 Task: In the  document conference.html Use the tool word Count 'and display word count while typing'. Find the word using Dictionary 'networking'. Below name insert the link: in.linkedin.com
Action: Mouse moved to (165, 78)
Screenshot: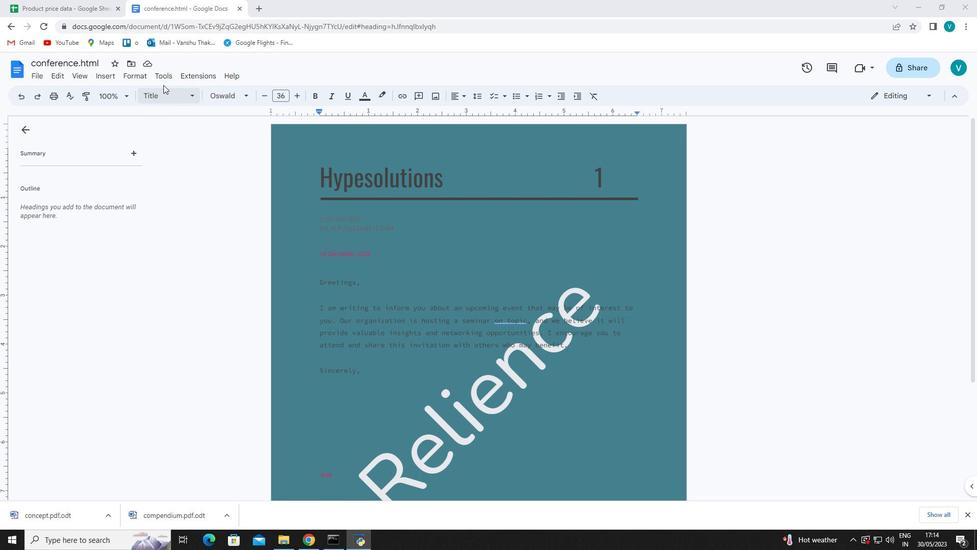 
Action: Mouse pressed left at (165, 78)
Screenshot: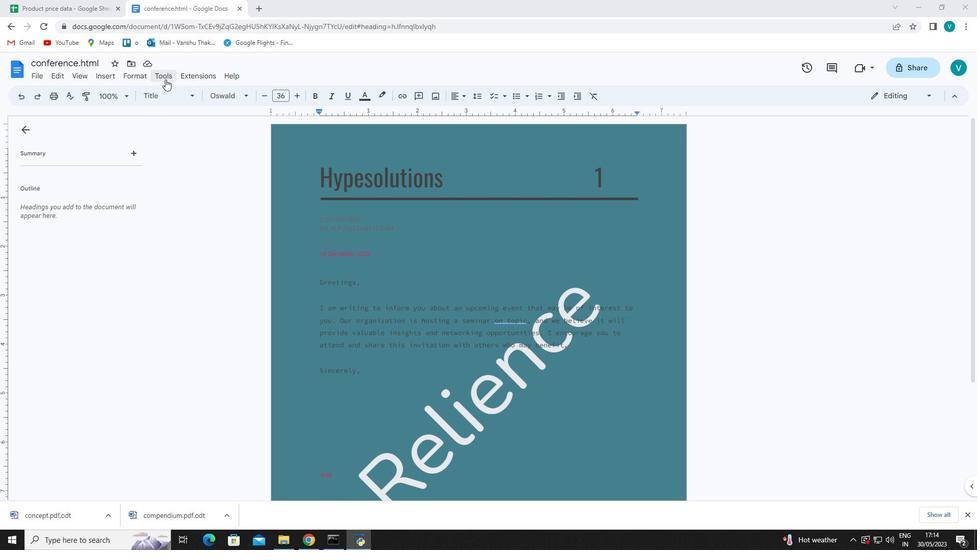 
Action: Mouse moved to (259, 112)
Screenshot: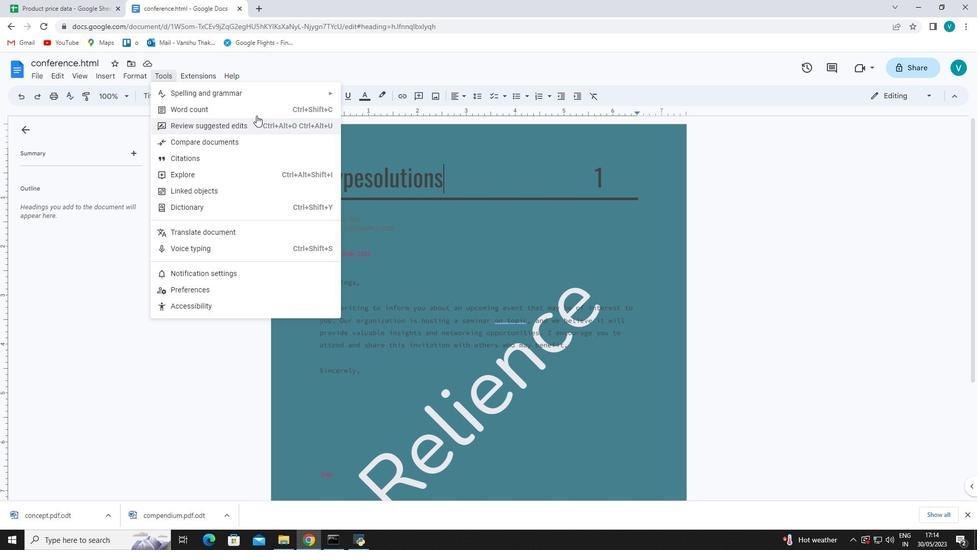 
Action: Mouse pressed left at (259, 112)
Screenshot: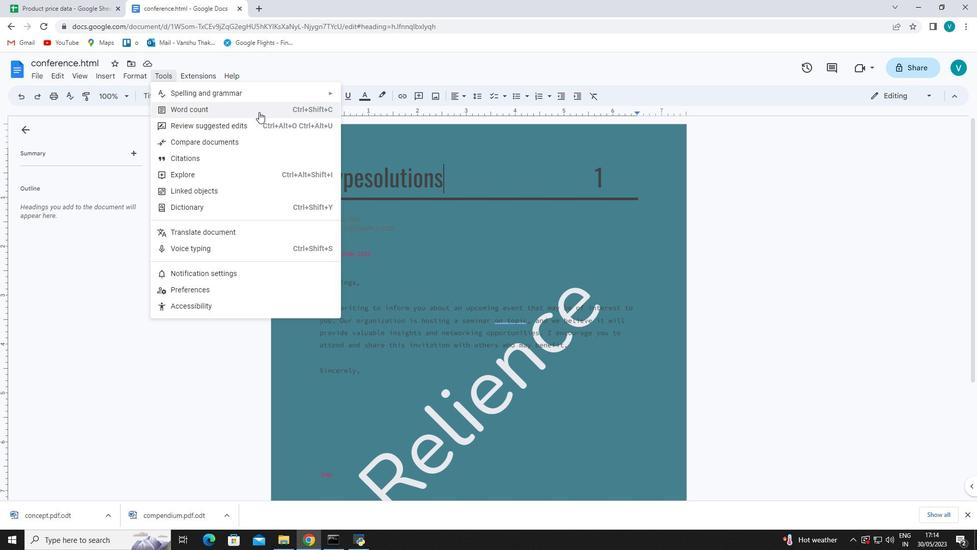 
Action: Mouse moved to (431, 320)
Screenshot: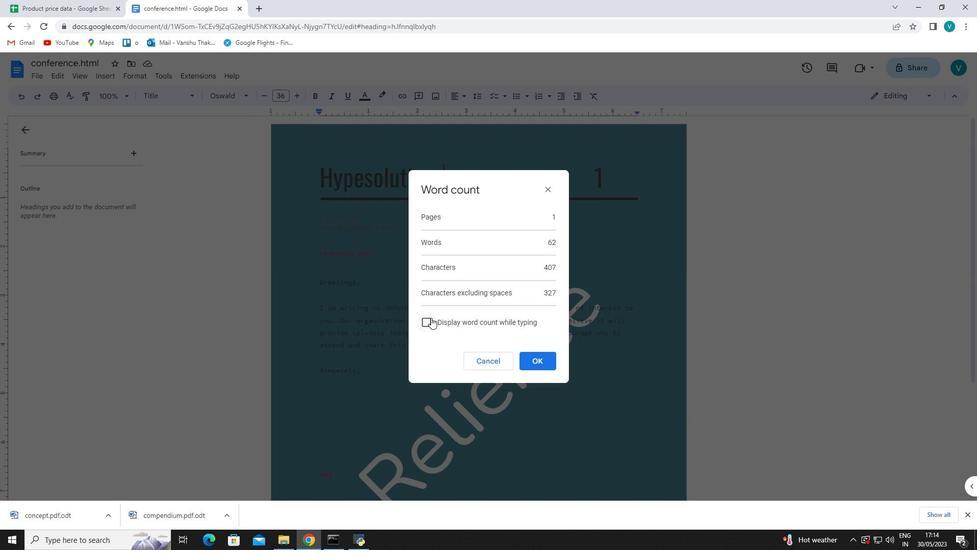 
Action: Mouse pressed left at (431, 320)
Screenshot: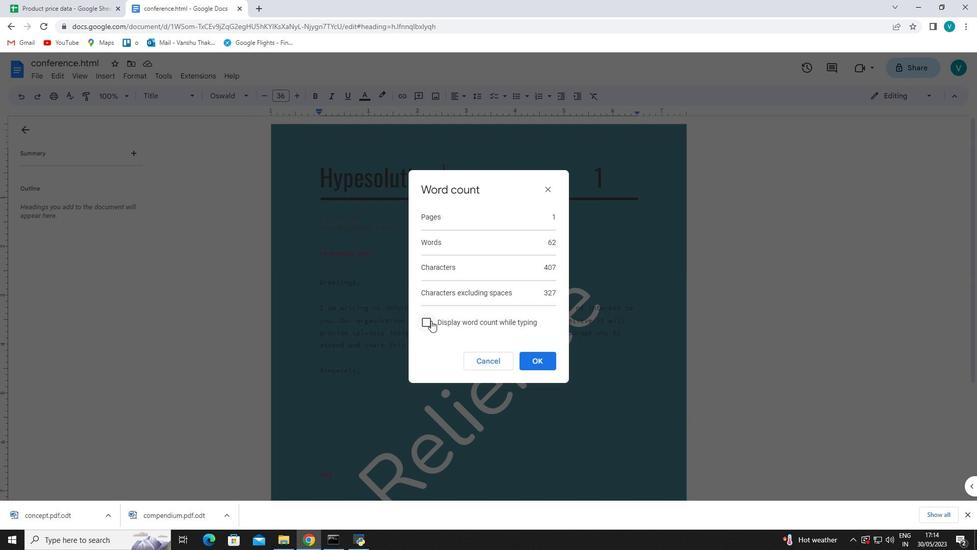 
Action: Mouse moved to (540, 365)
Screenshot: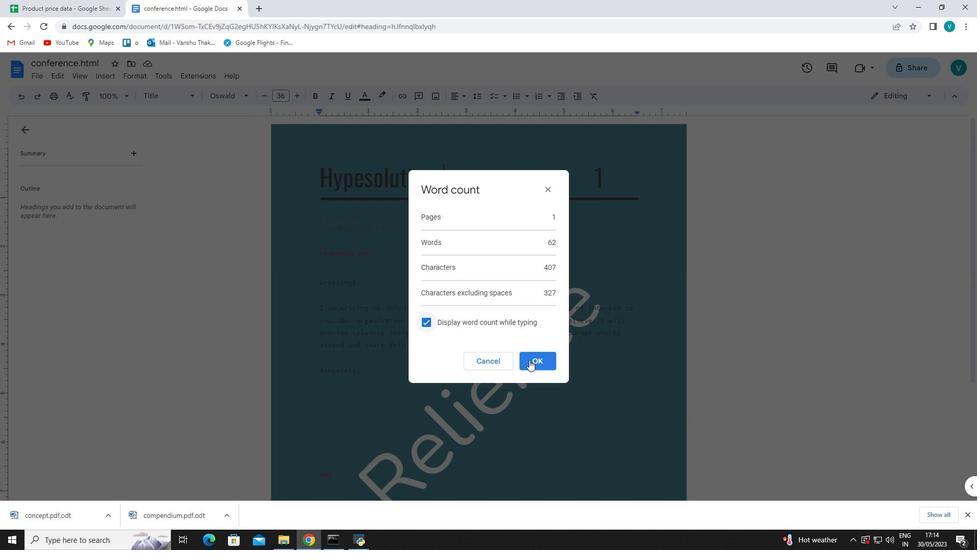 
Action: Mouse pressed left at (540, 365)
Screenshot: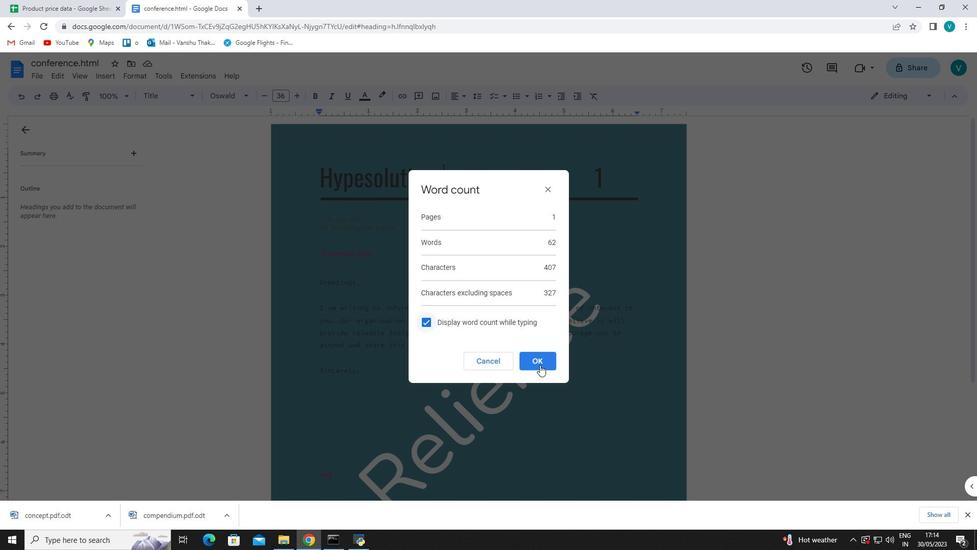 
Action: Mouse moved to (168, 76)
Screenshot: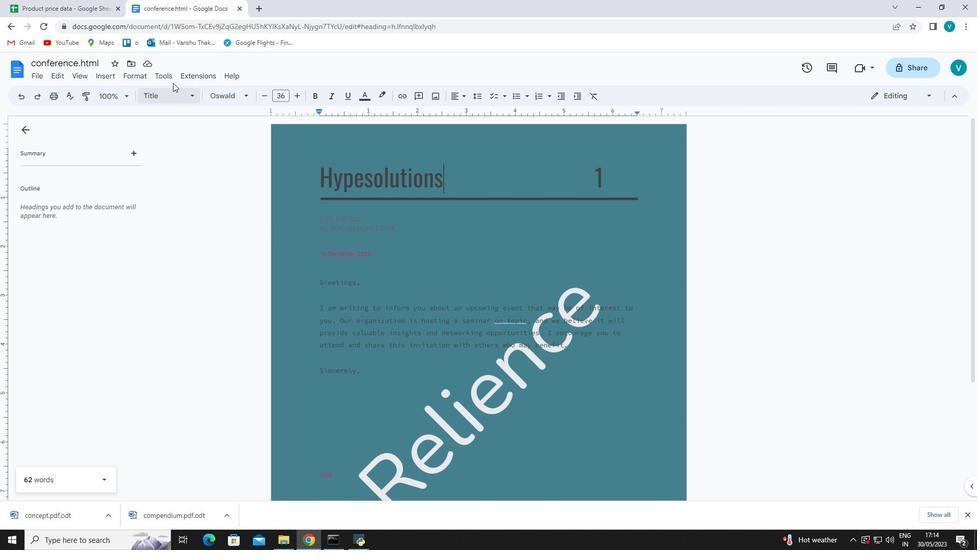 
Action: Mouse pressed left at (168, 76)
Screenshot: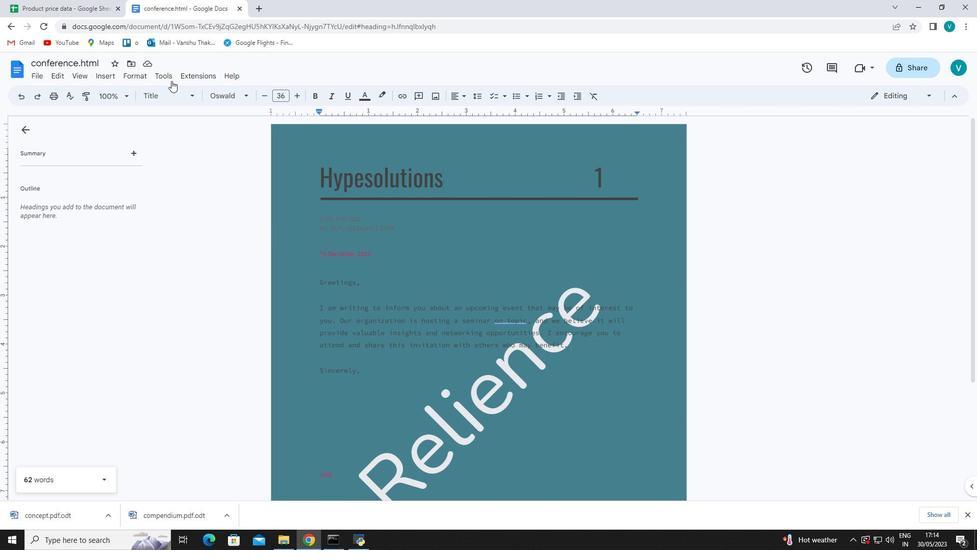 
Action: Mouse moved to (207, 205)
Screenshot: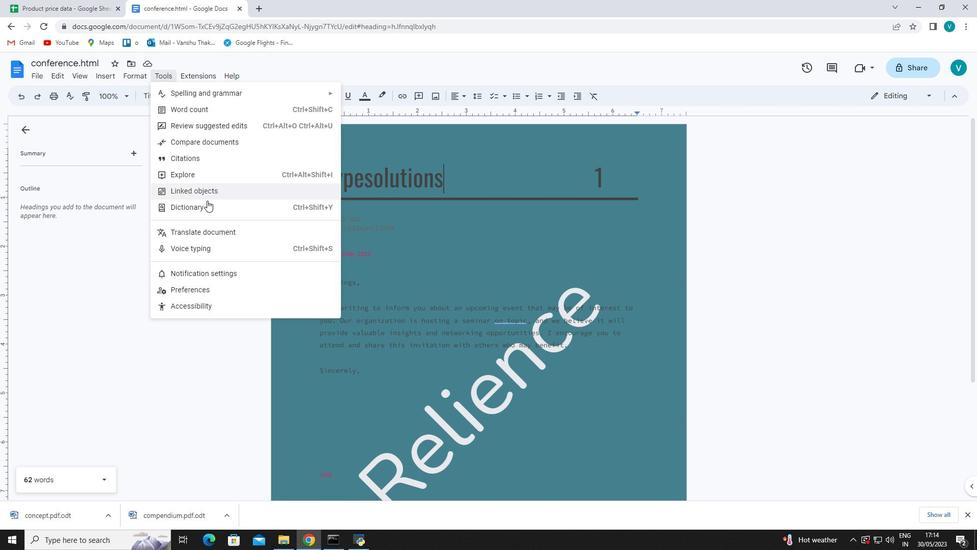 
Action: Mouse pressed left at (207, 205)
Screenshot: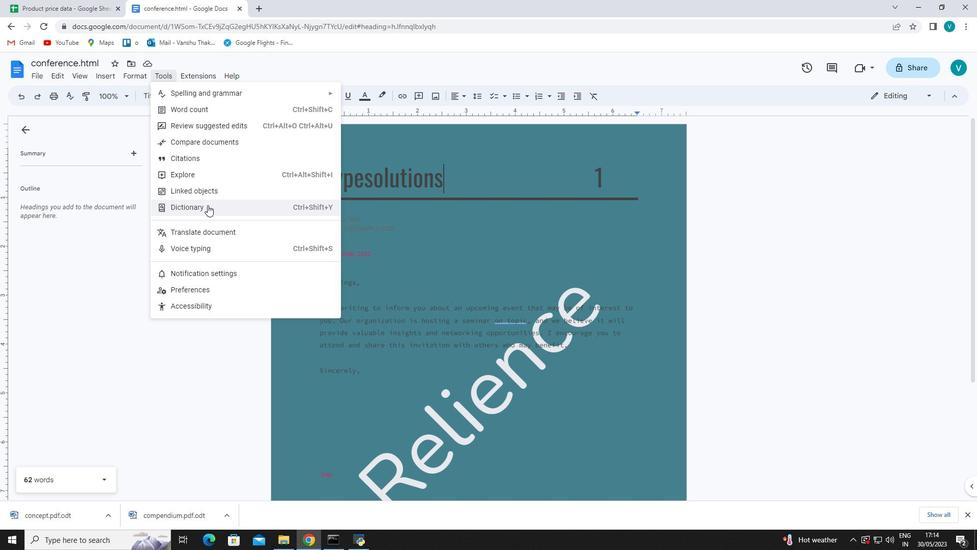 
Action: Mouse moved to (891, 125)
Screenshot: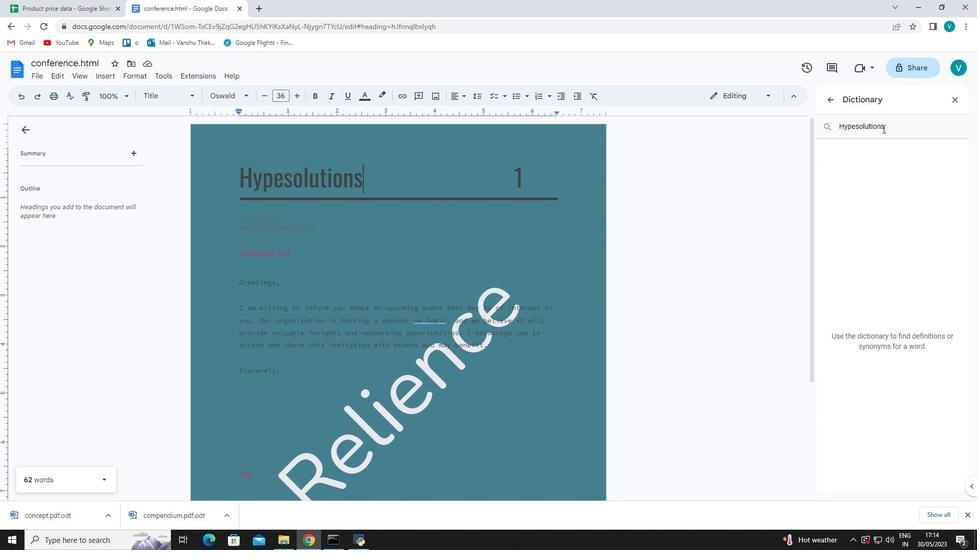 
Action: Mouse pressed left at (891, 125)
Screenshot: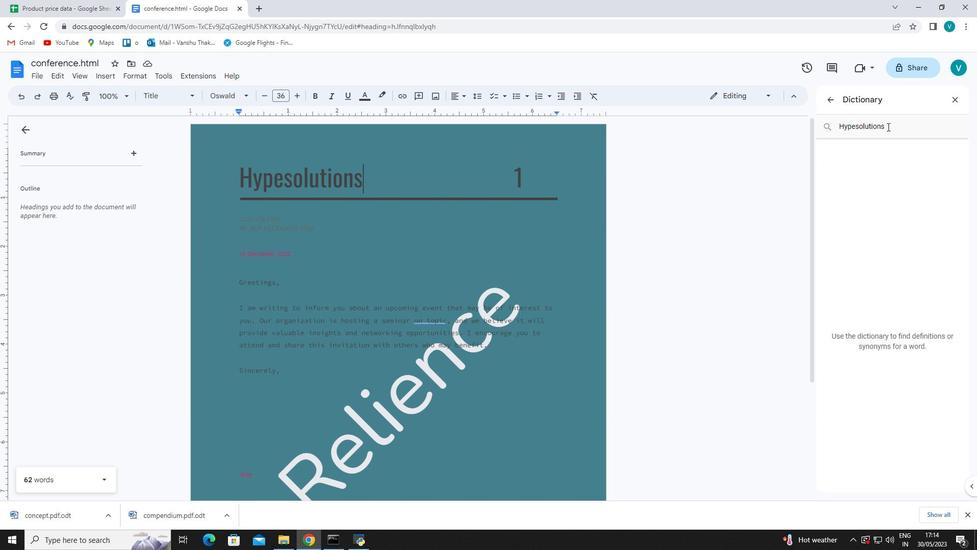 
Action: Mouse moved to (834, 128)
Screenshot: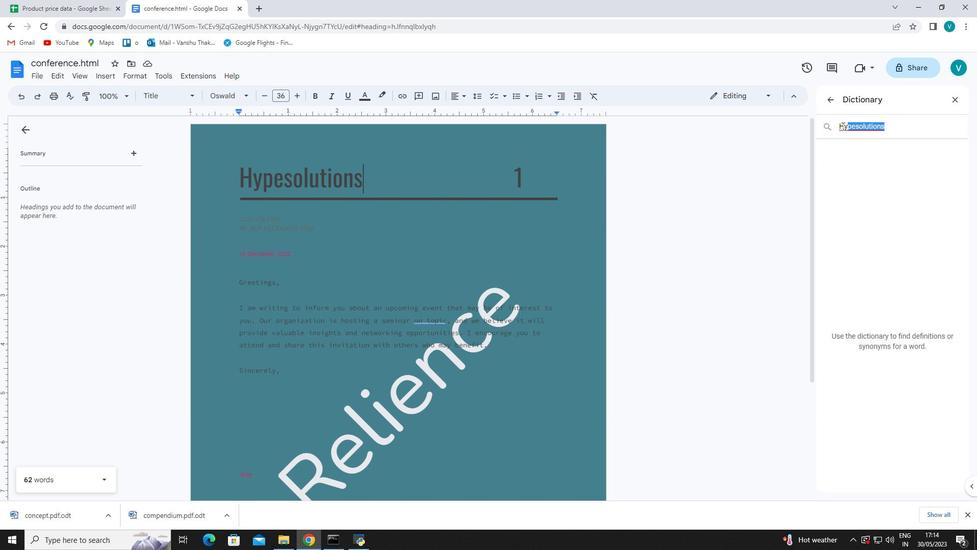 
Action: Key pressed net
Screenshot: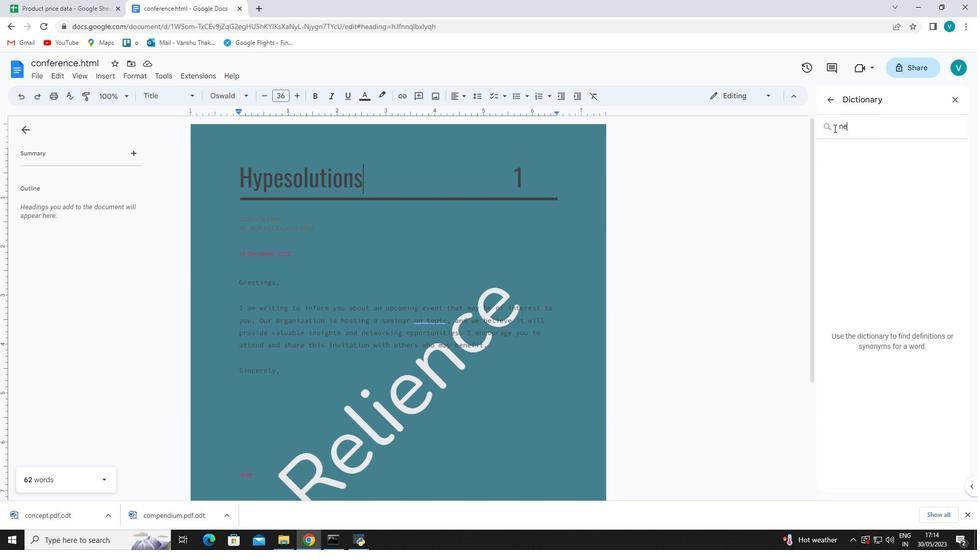 
Action: Mouse moved to (846, 133)
Screenshot: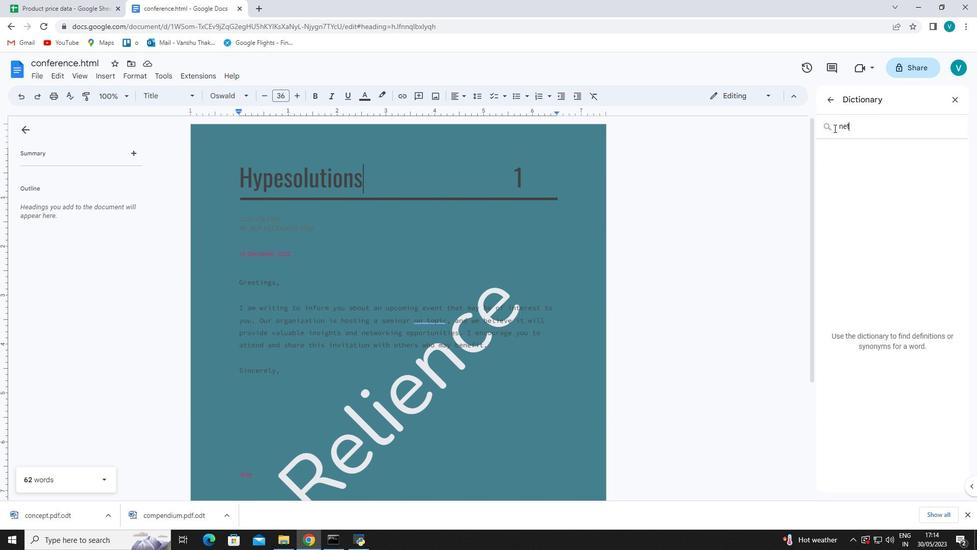 
Action: Key pressed working
Screenshot: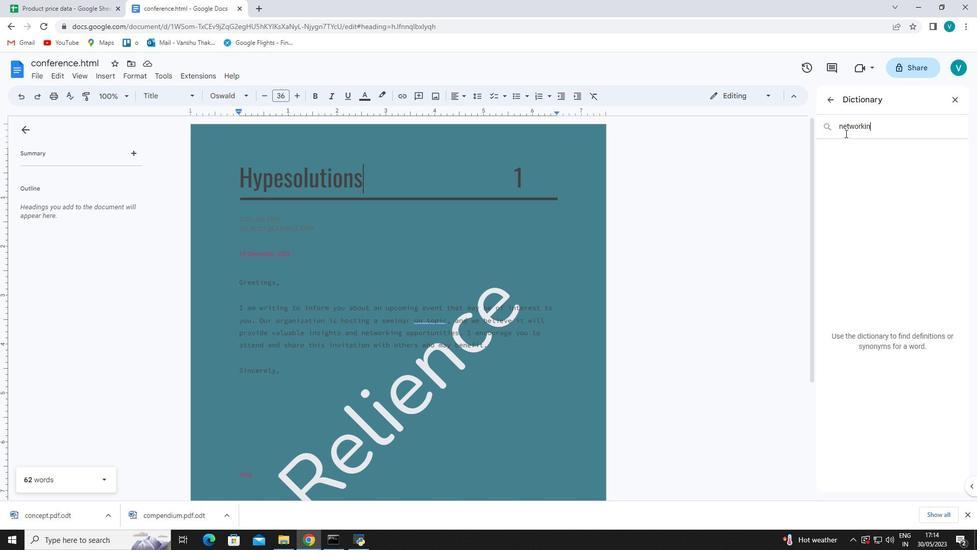 
Action: Mouse moved to (935, 130)
Screenshot: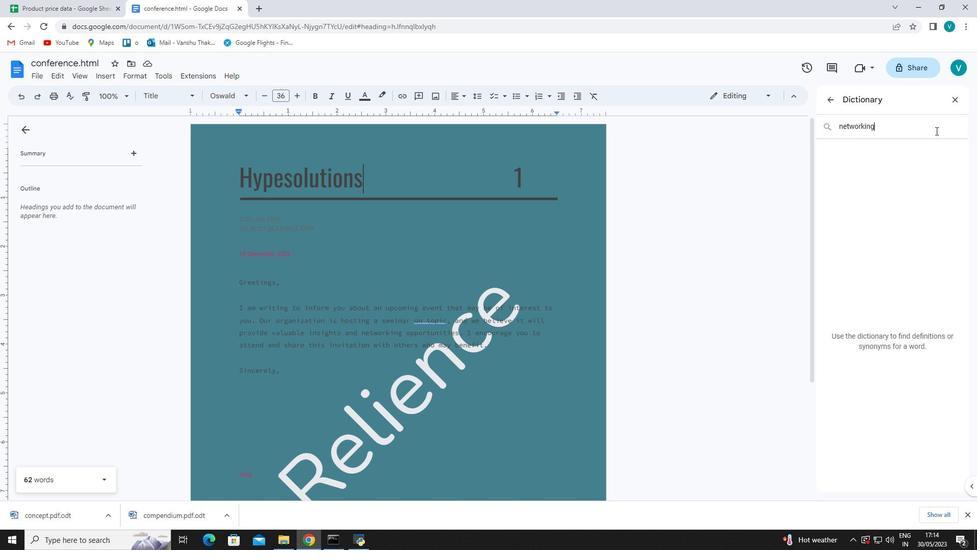 
Action: Key pressed <Key.enter>
Screenshot: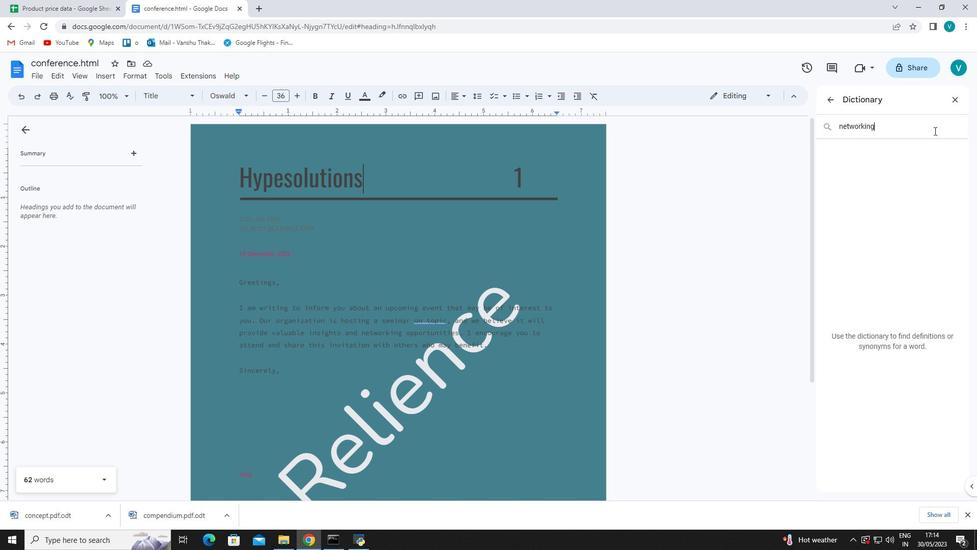 
Action: Mouse moved to (911, 178)
Screenshot: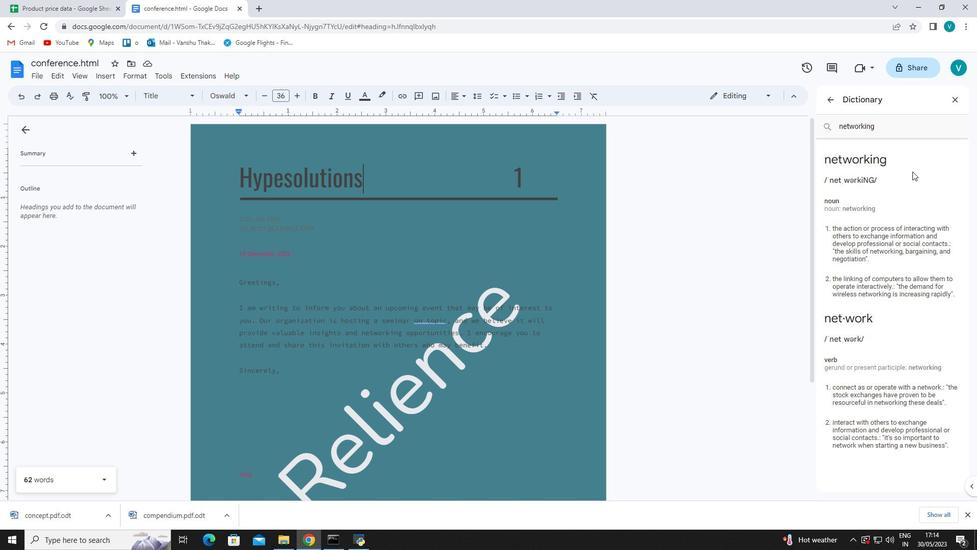 
Action: Mouse scrolled (911, 177) with delta (0, 0)
Screenshot: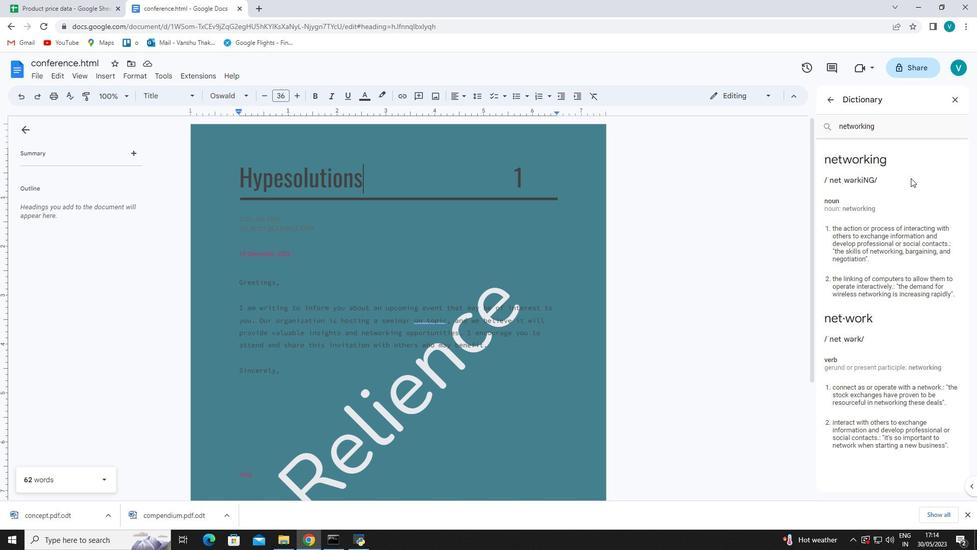 
Action: Mouse moved to (934, 279)
Screenshot: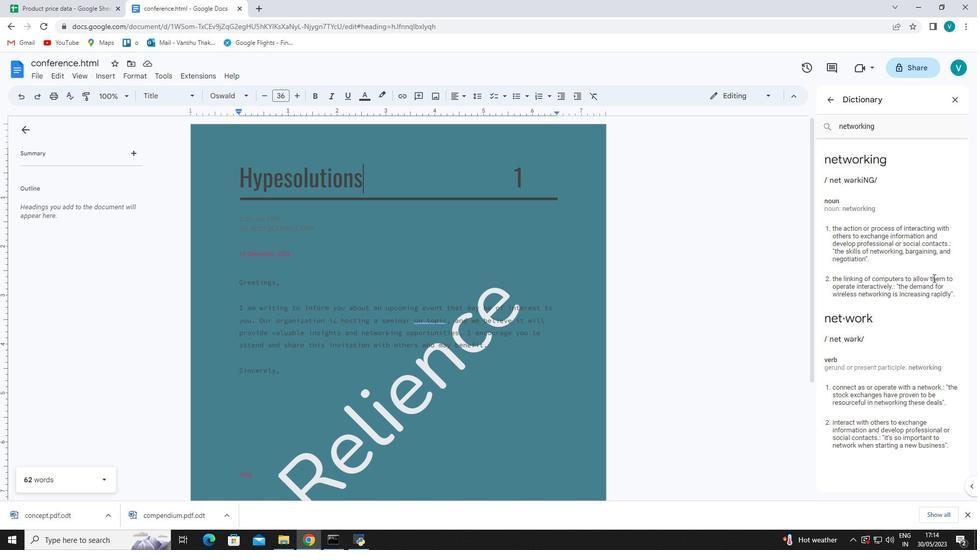 
Action: Mouse scrolled (934, 278) with delta (0, 0)
Screenshot: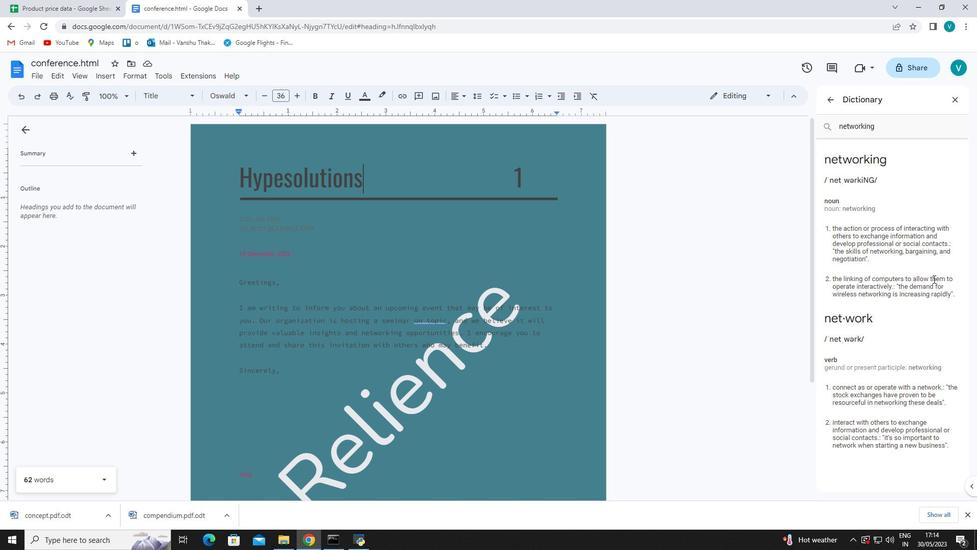 
Action: Mouse moved to (934, 280)
Screenshot: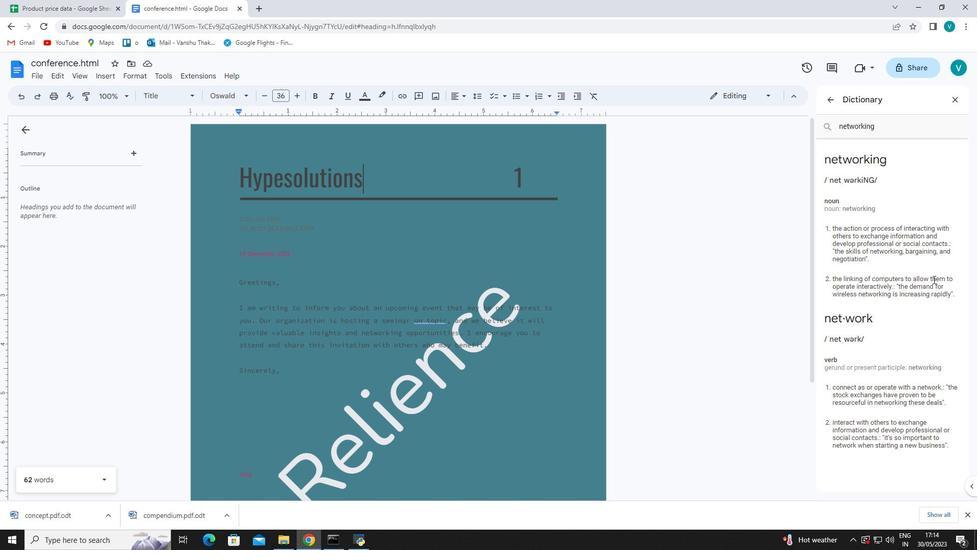 
Action: Mouse scrolled (934, 279) with delta (0, 0)
Screenshot: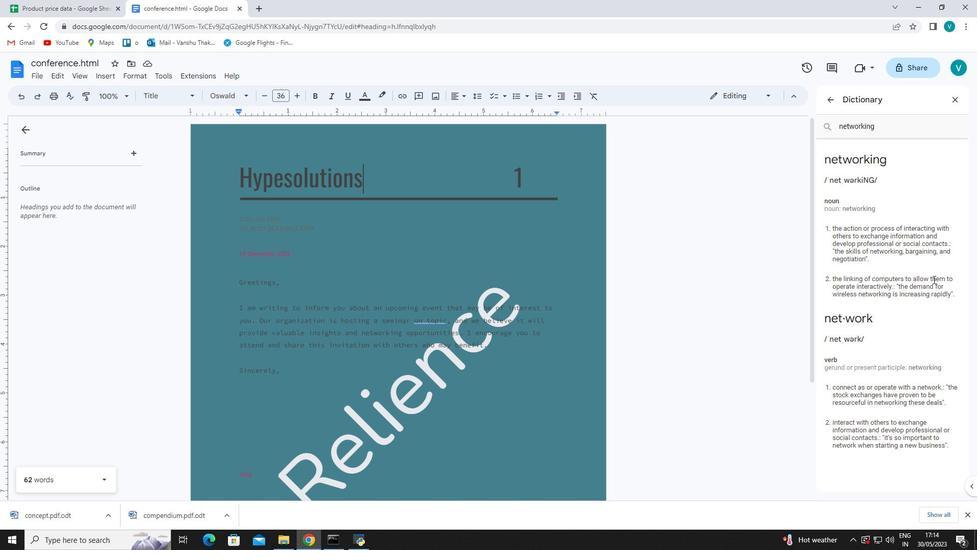
Action: Mouse moved to (930, 286)
Screenshot: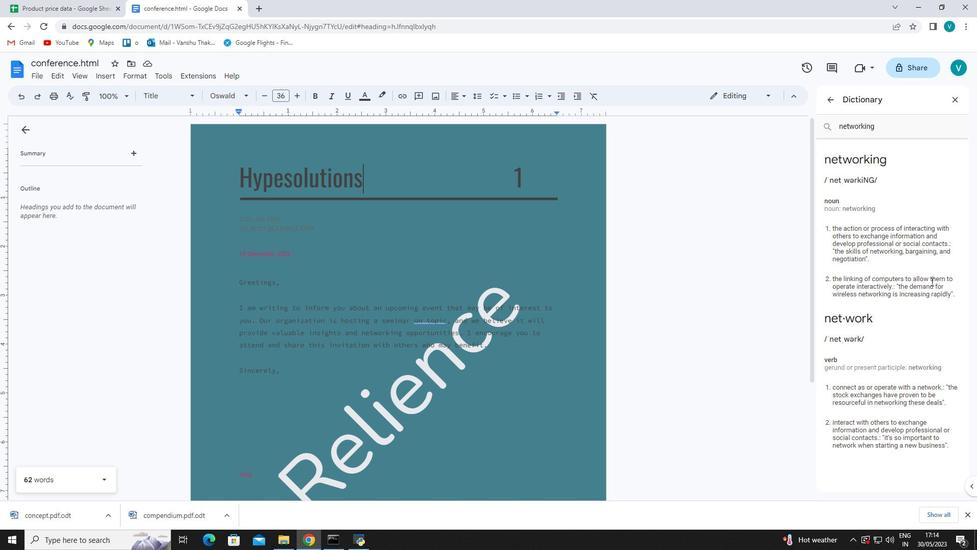 
Action: Mouse scrolled (932, 281) with delta (0, 0)
Screenshot: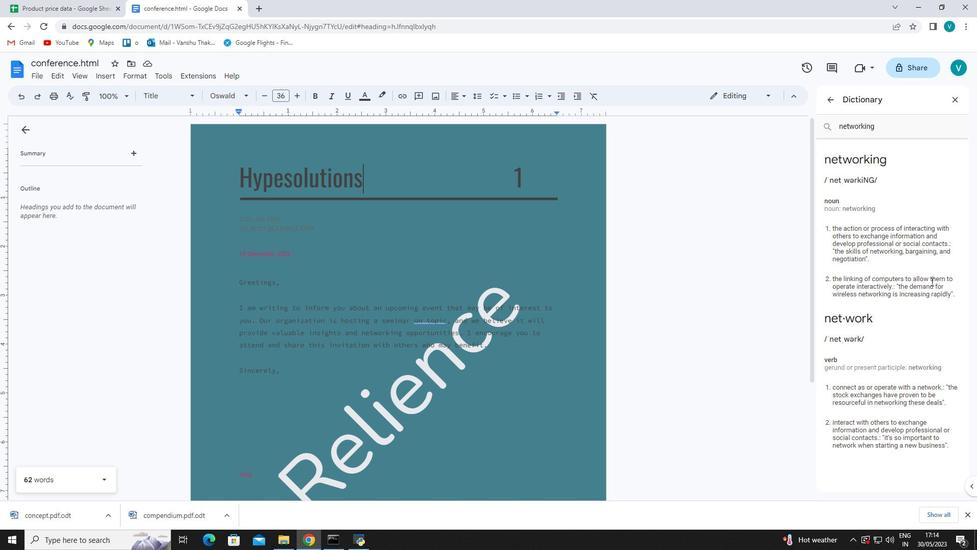 
Action: Mouse moved to (930, 299)
Screenshot: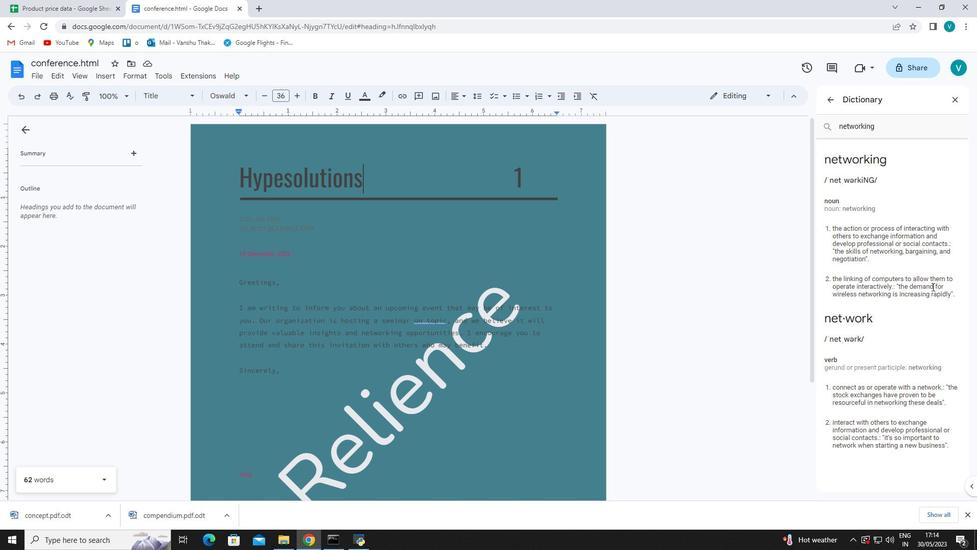 
Action: Mouse scrolled (930, 298) with delta (0, 0)
Screenshot: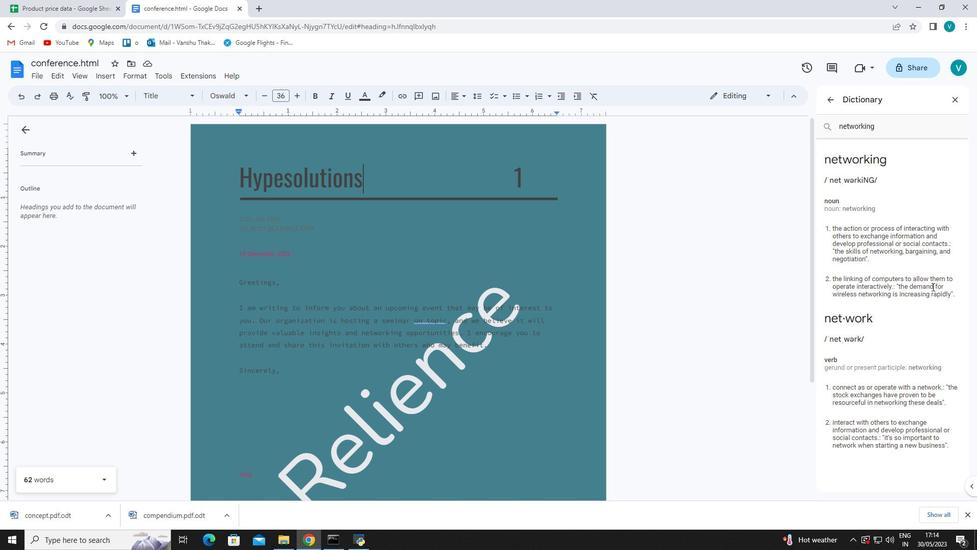
Action: Mouse moved to (254, 342)
Screenshot: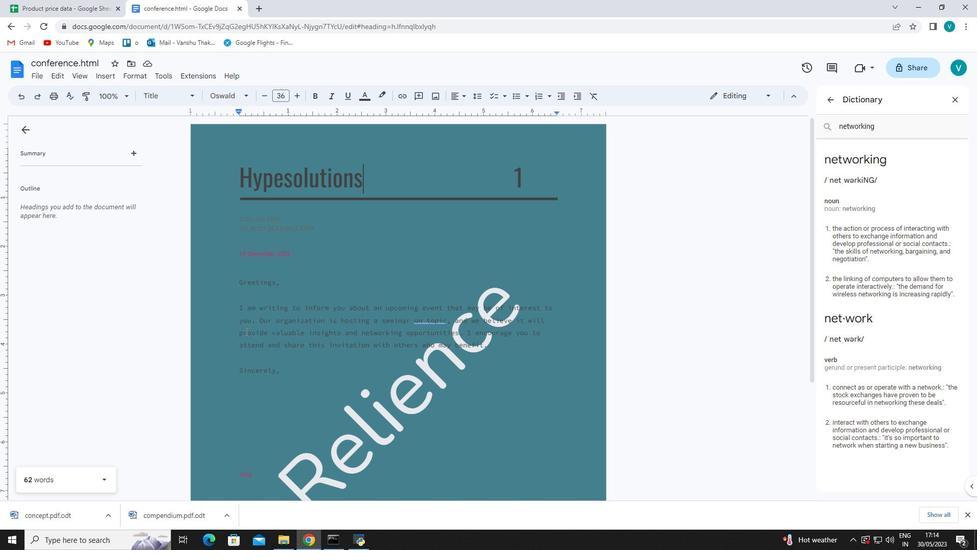 
Action: Mouse scrolled (254, 342) with delta (0, 0)
Screenshot: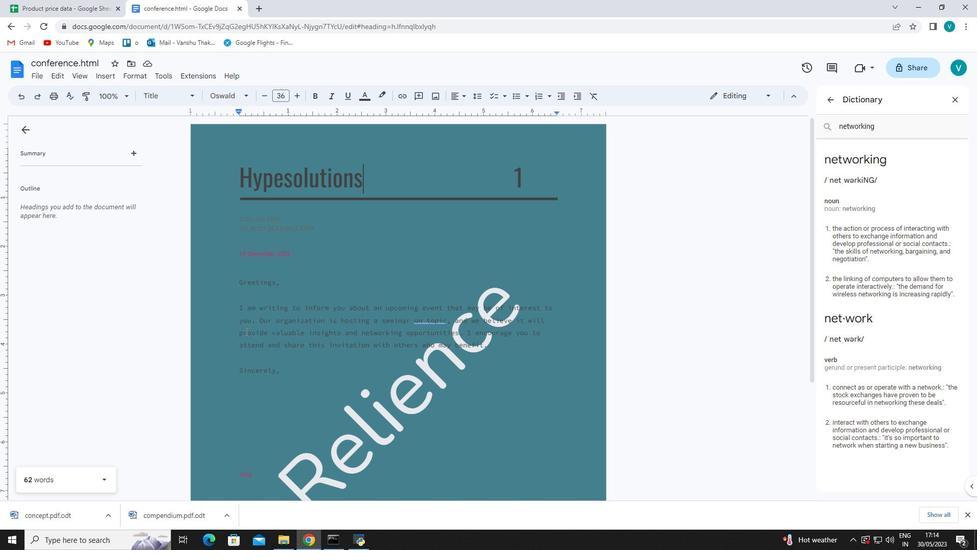 
Action: Mouse moved to (262, 347)
Screenshot: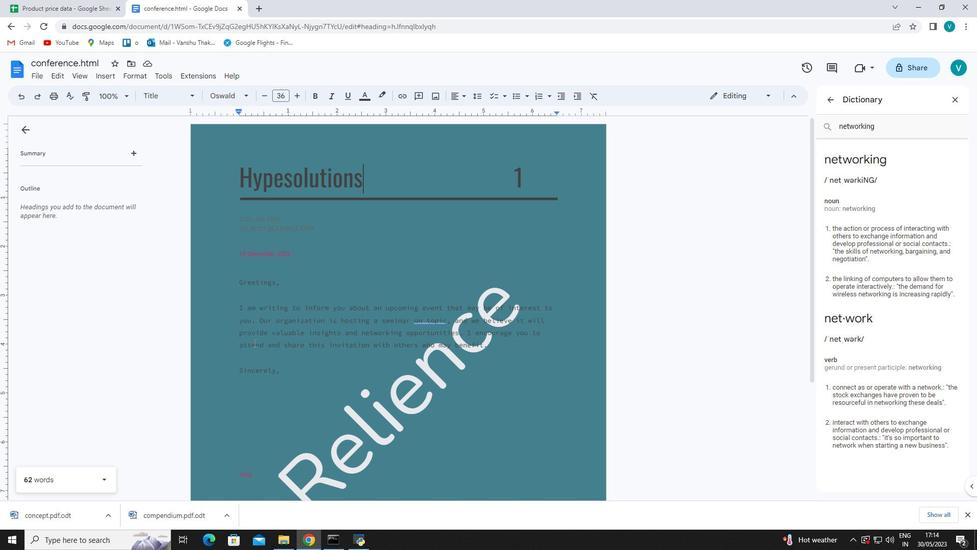 
Action: Mouse scrolled (262, 347) with delta (0, 0)
Screenshot: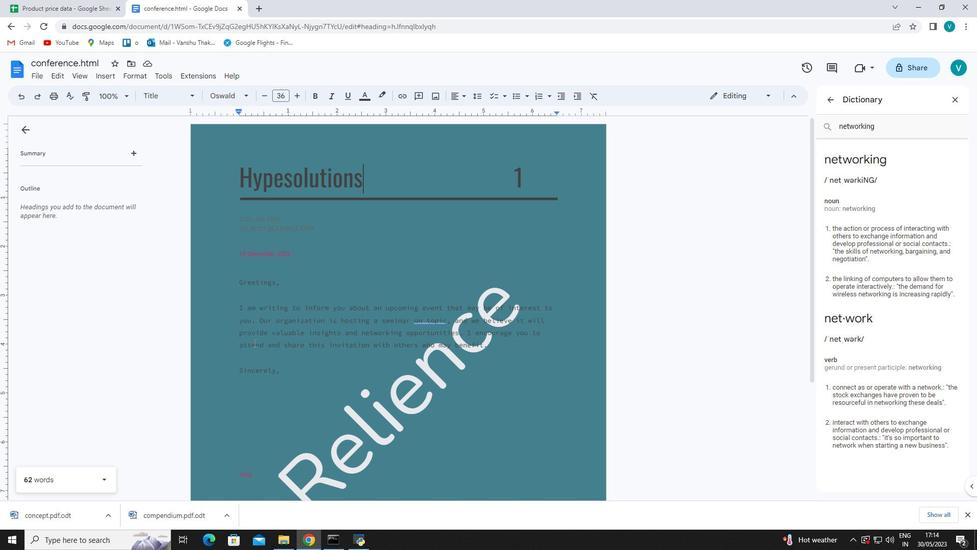 
Action: Mouse moved to (247, 370)
Screenshot: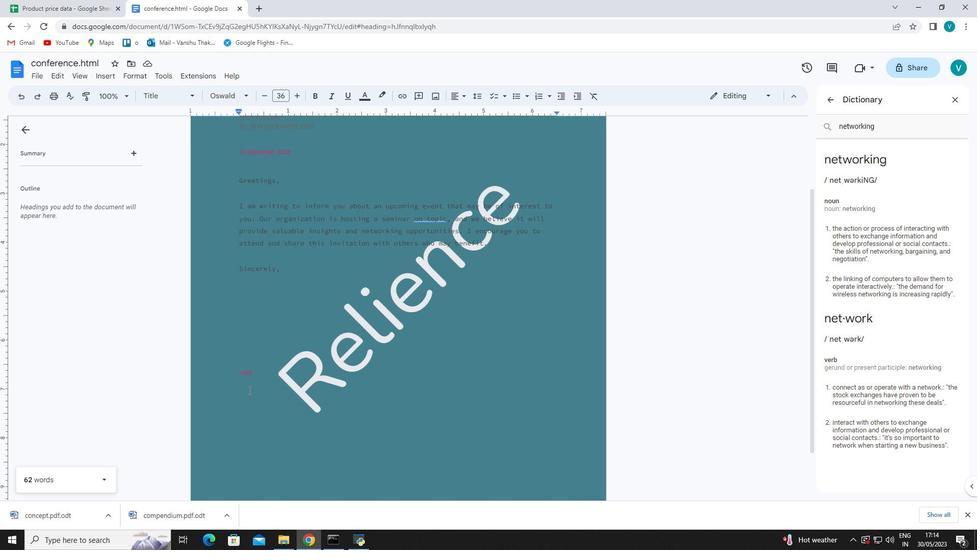 
Action: Mouse pressed left at (247, 370)
Screenshot: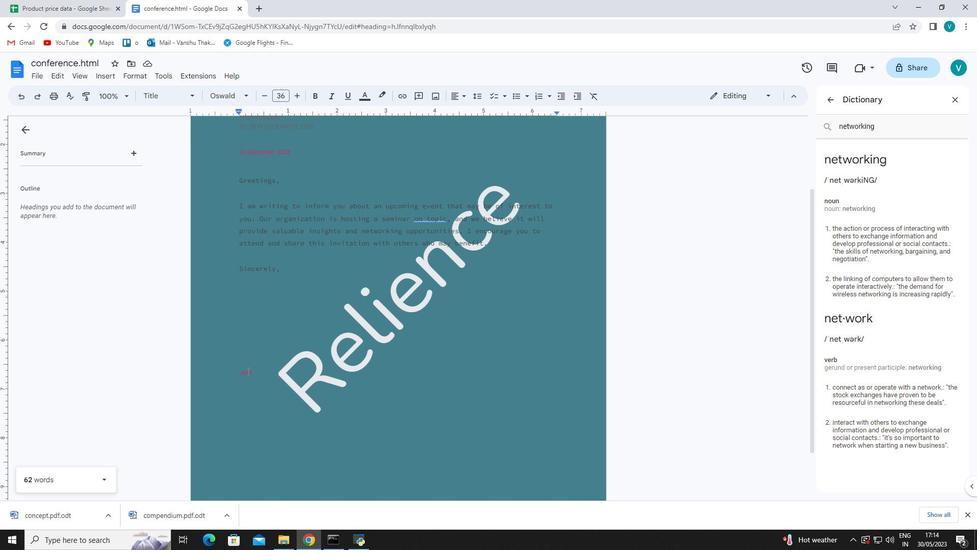 
Action: Mouse moved to (258, 371)
Screenshot: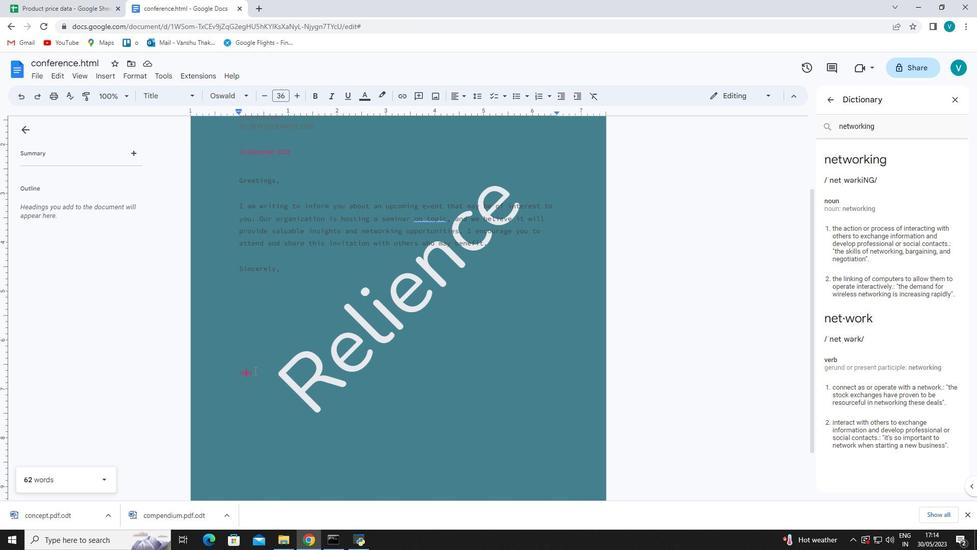 
Action: Mouse pressed left at (258, 371)
Screenshot: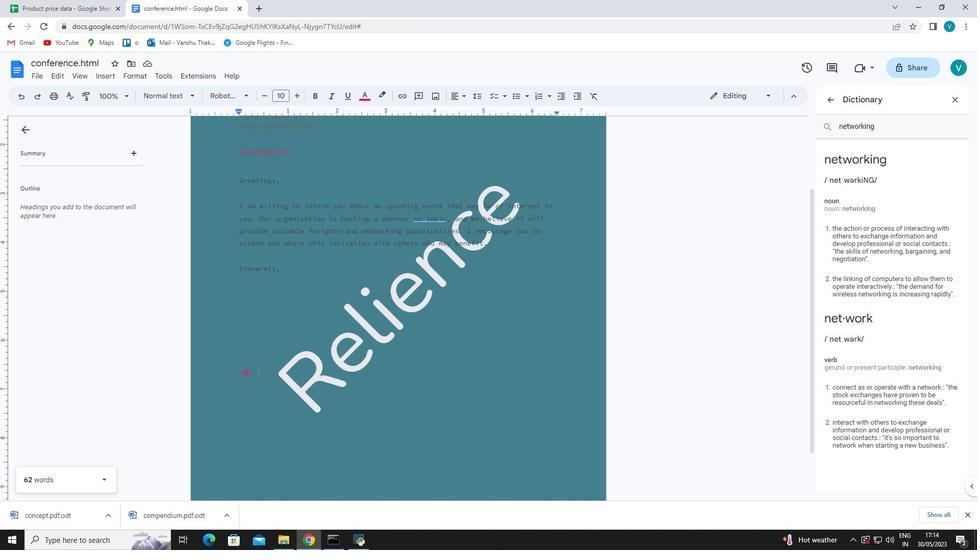 
Action: Key pressed <Key.enter>
Screenshot: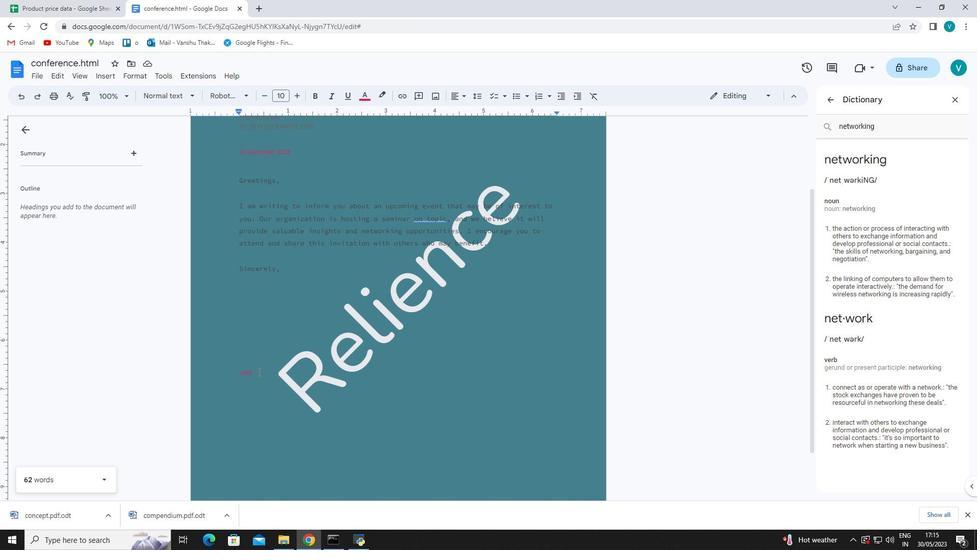 
Action: Mouse moved to (109, 71)
Screenshot: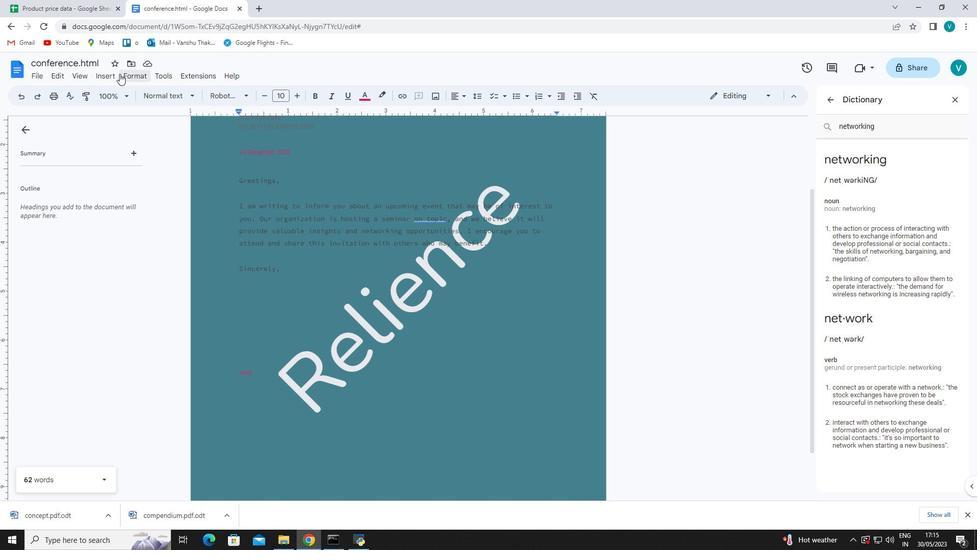 
Action: Mouse pressed left at (109, 71)
Screenshot: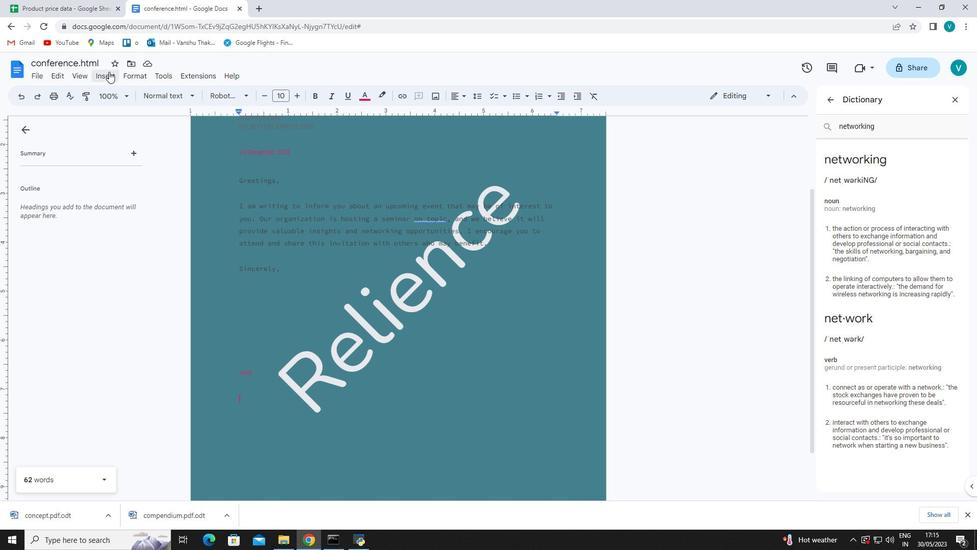 
Action: Mouse moved to (136, 383)
Screenshot: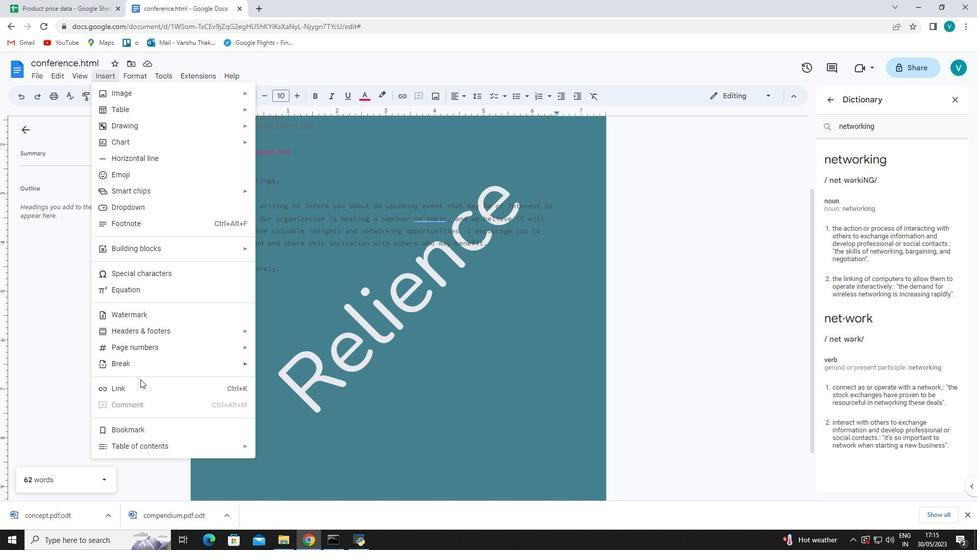 
Action: Mouse pressed left at (136, 383)
Screenshot: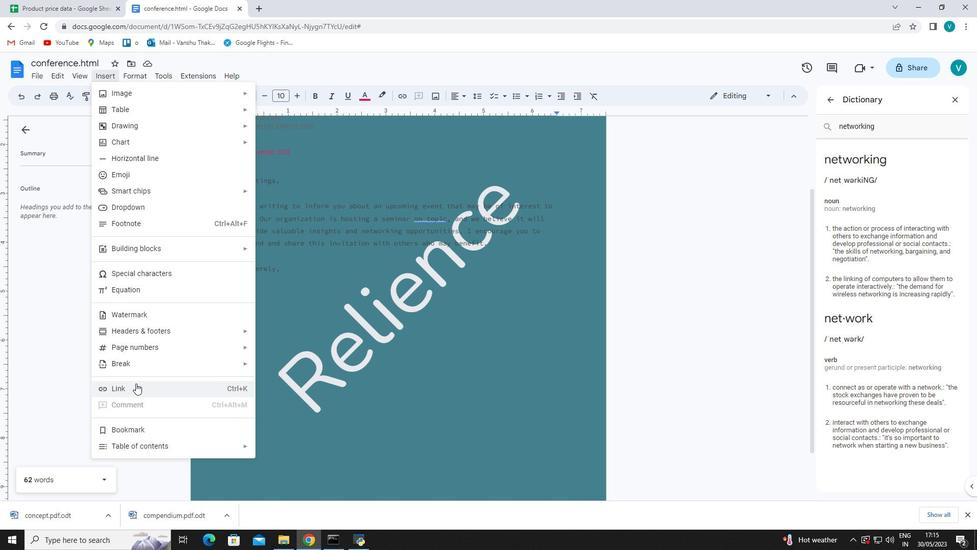 
Action: Mouse moved to (323, 238)
Screenshot: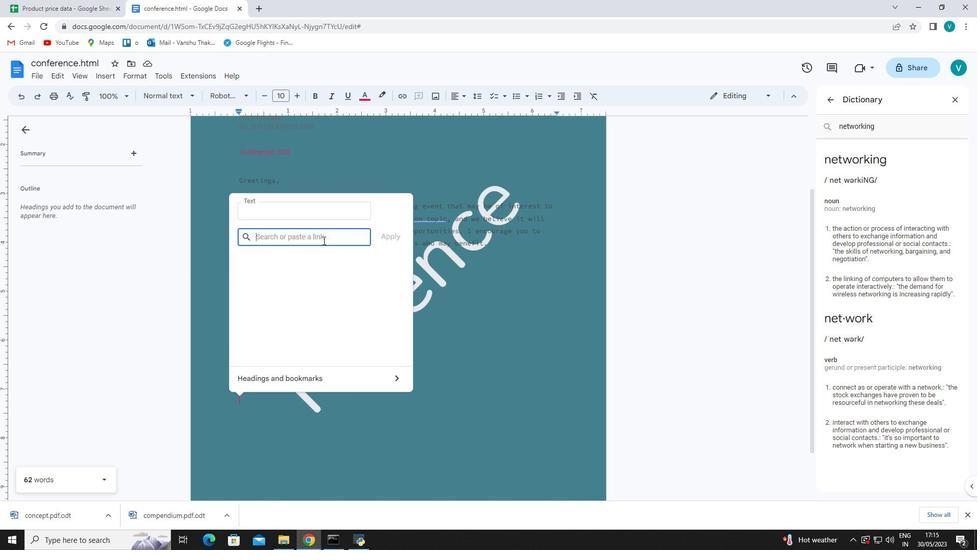 
Action: Mouse pressed left at (323, 238)
Screenshot: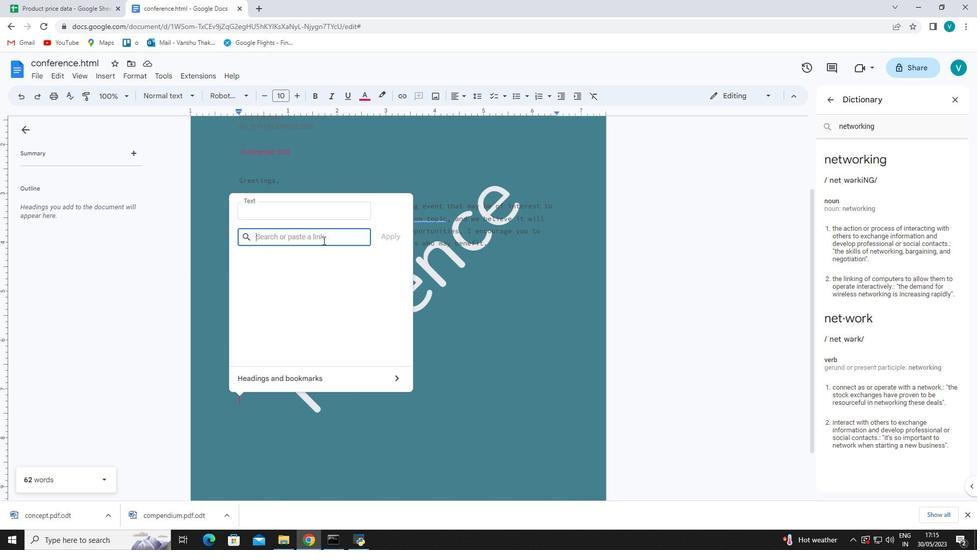 
Action: Mouse moved to (322, 238)
Screenshot: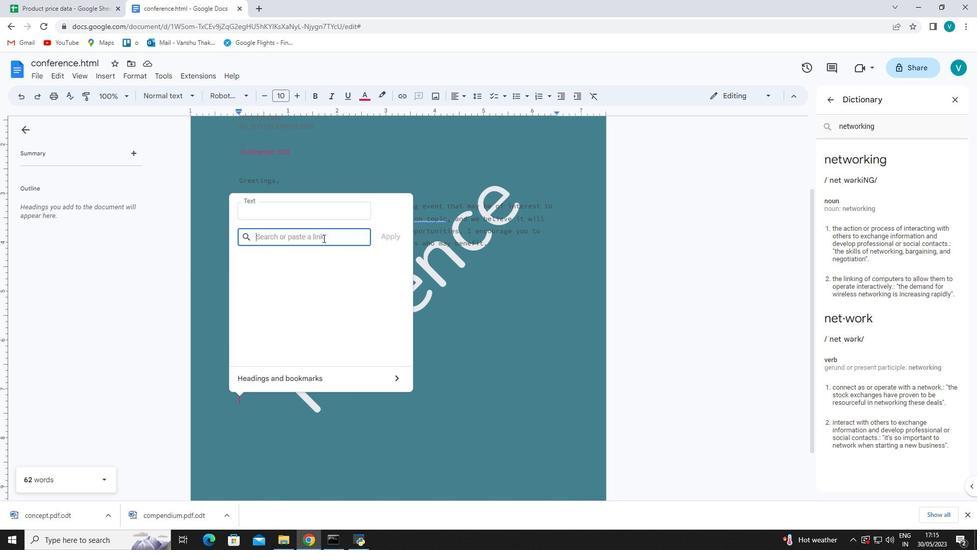 
Action: Key pressed in.linkedin.com
Screenshot: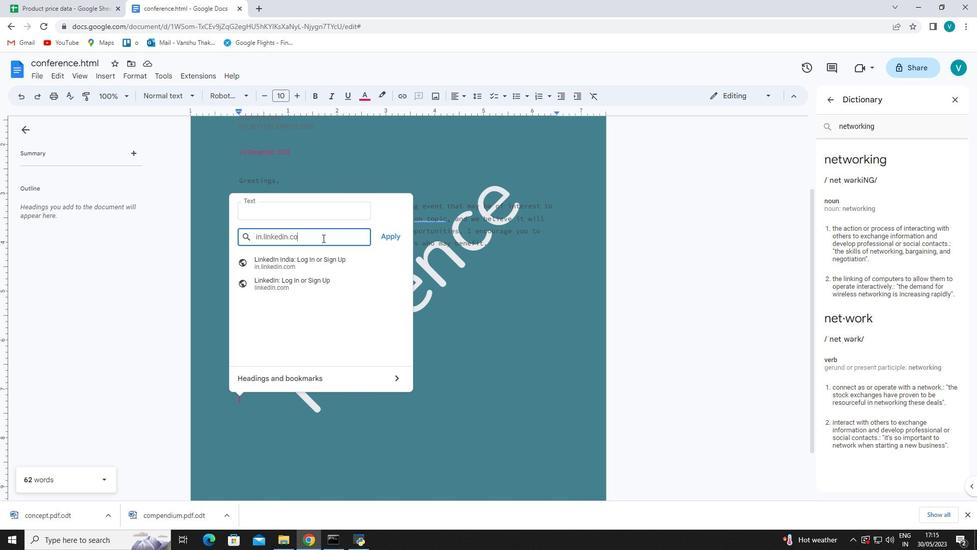 
Action: Mouse moved to (390, 234)
Screenshot: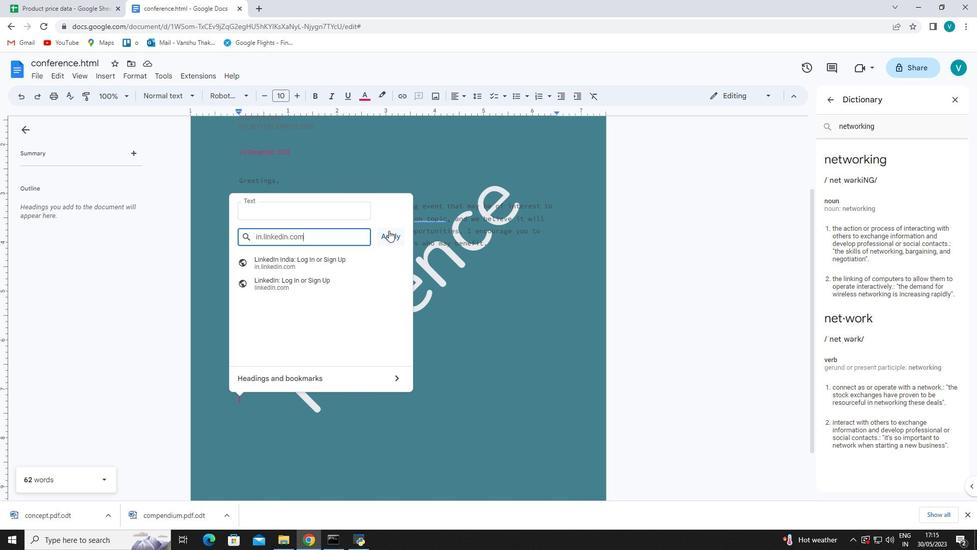 
Action: Mouse pressed left at (390, 234)
Screenshot: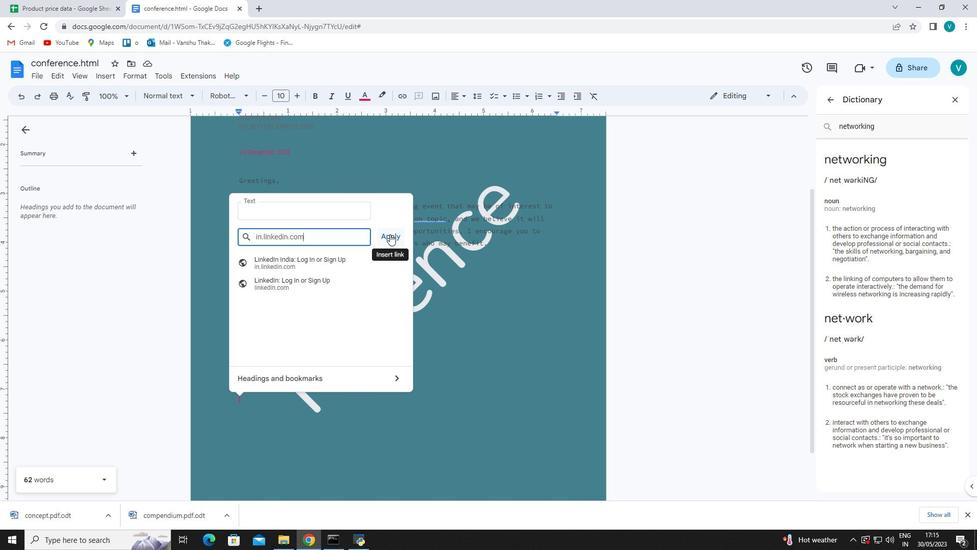 
Action: Mouse moved to (387, 233)
Screenshot: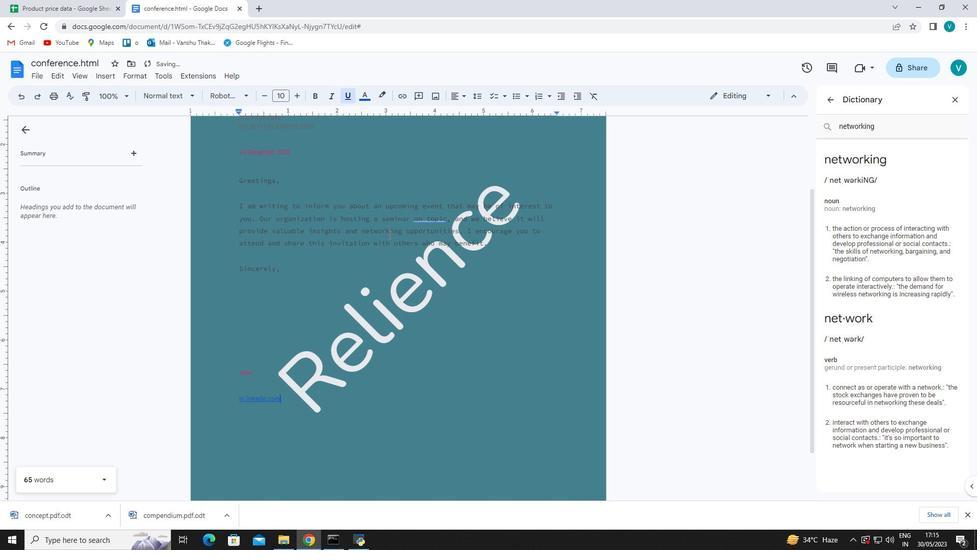 
